 Task: Create a sub task Release to Production / Go Live for the task  Integrate a new online platform for online tutoring services in the project ApexLine , assign it to team member softage.3@softage.net and update the status of the sub task to  At Risk , set the priority of the sub task to Medium
Action: Mouse moved to (386, 375)
Screenshot: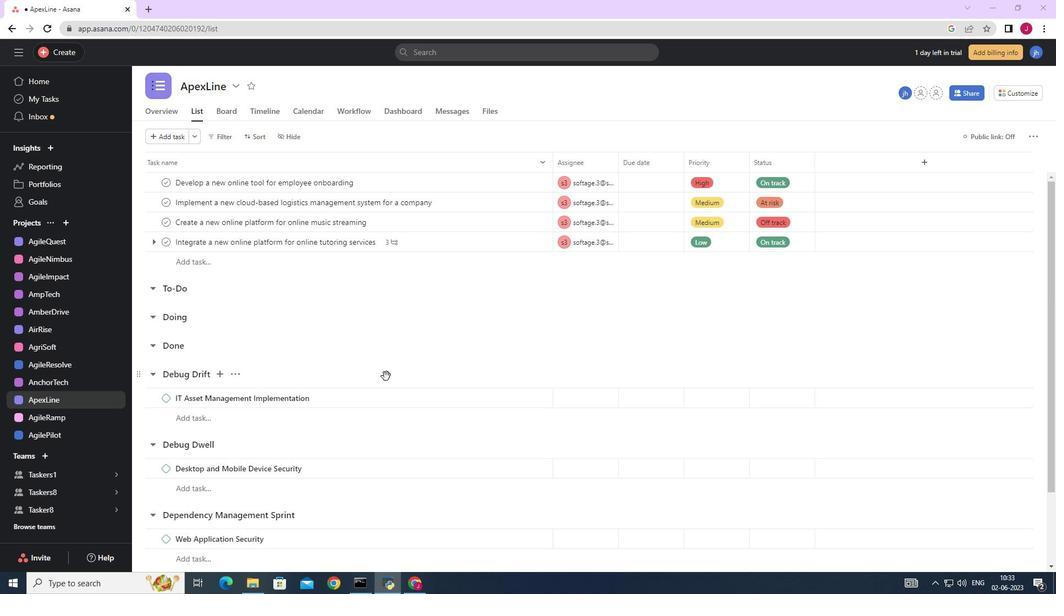 
Action: Mouse scrolled (386, 375) with delta (0, 0)
Screenshot: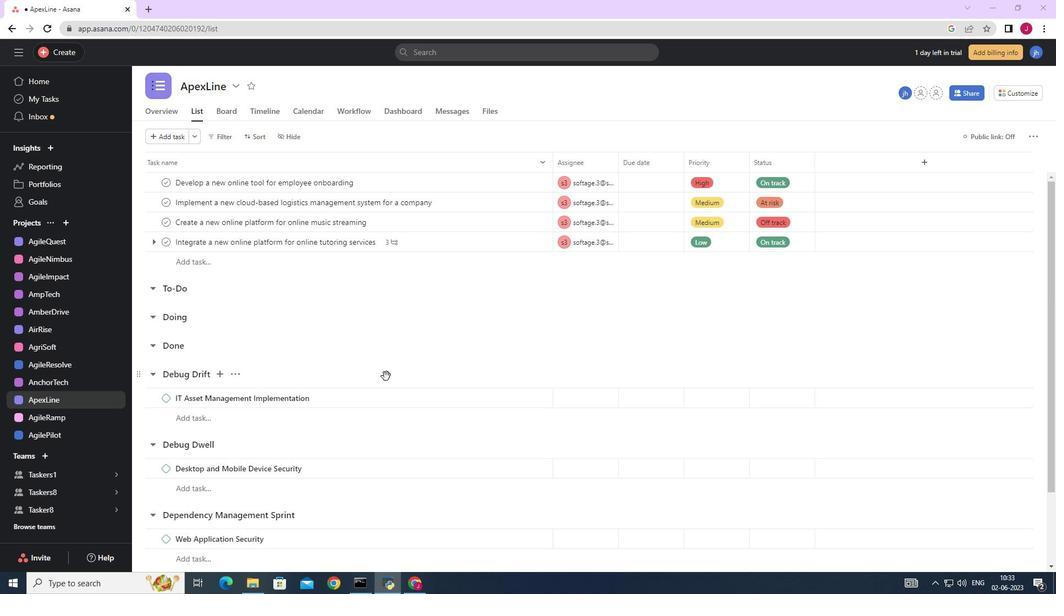 
Action: Mouse scrolled (386, 375) with delta (0, 0)
Screenshot: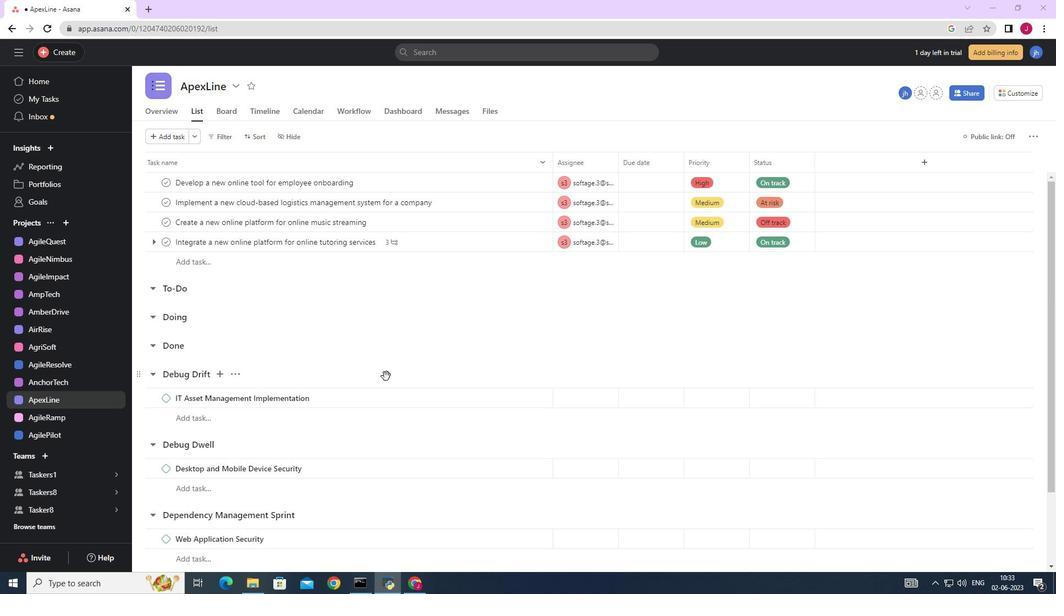 
Action: Mouse scrolled (386, 375) with delta (0, 0)
Screenshot: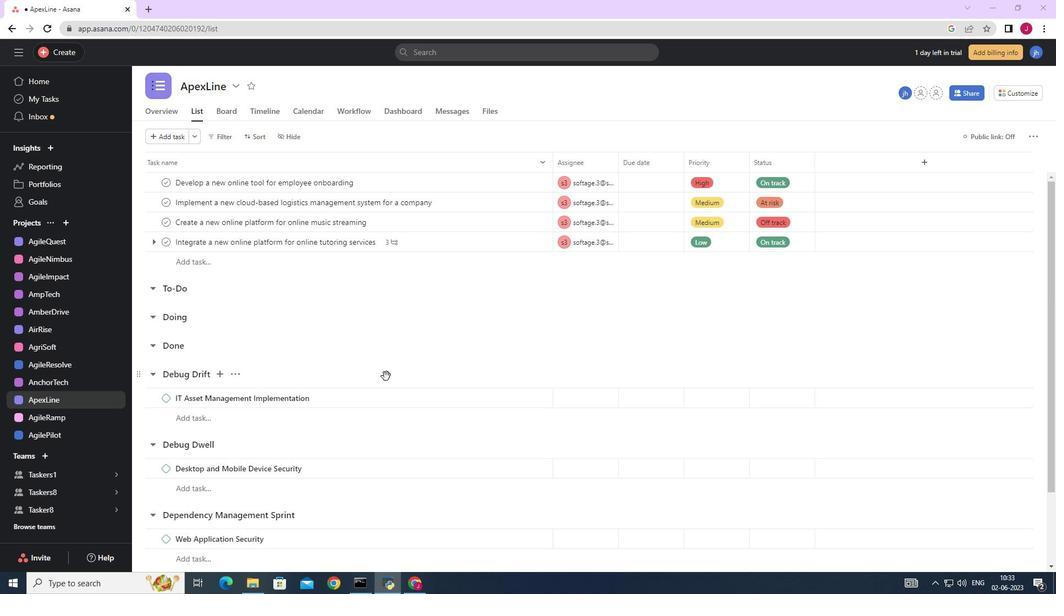 
Action: Mouse scrolled (386, 375) with delta (0, 0)
Screenshot: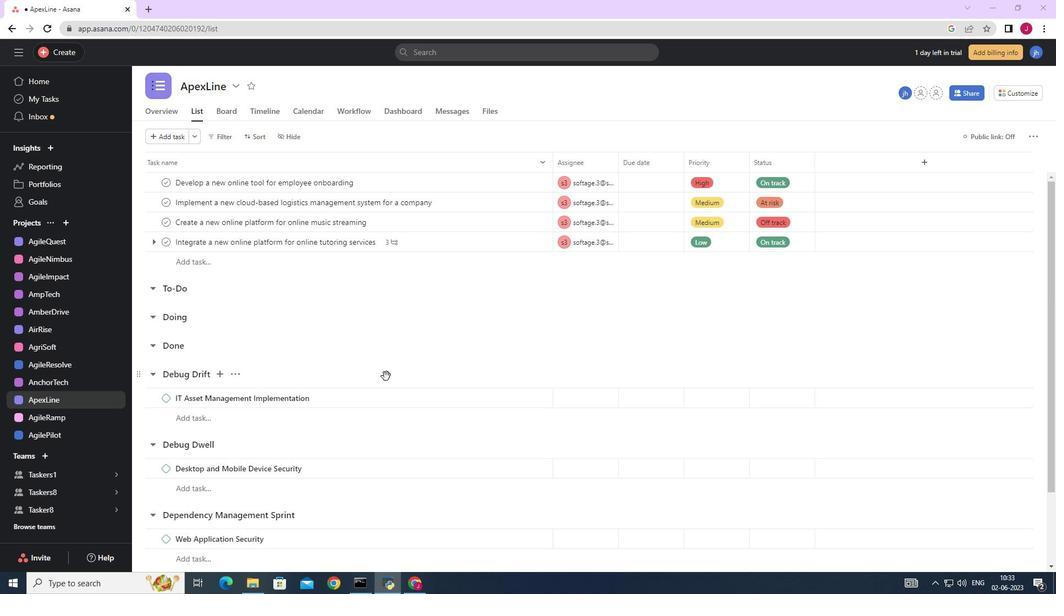 
Action: Mouse scrolled (386, 375) with delta (0, 0)
Screenshot: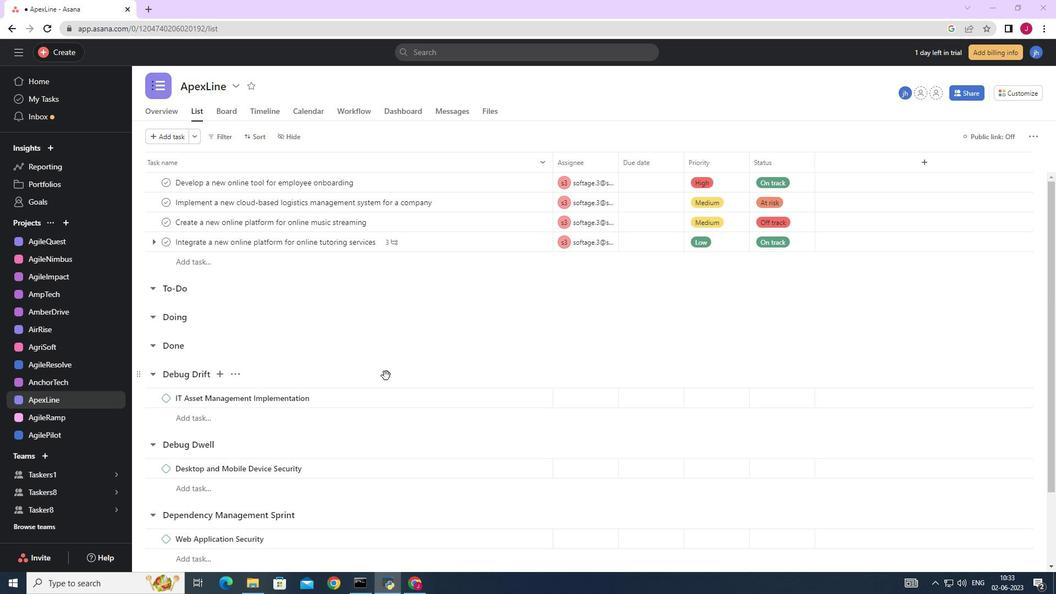 
Action: Mouse scrolled (386, 376) with delta (0, 0)
Screenshot: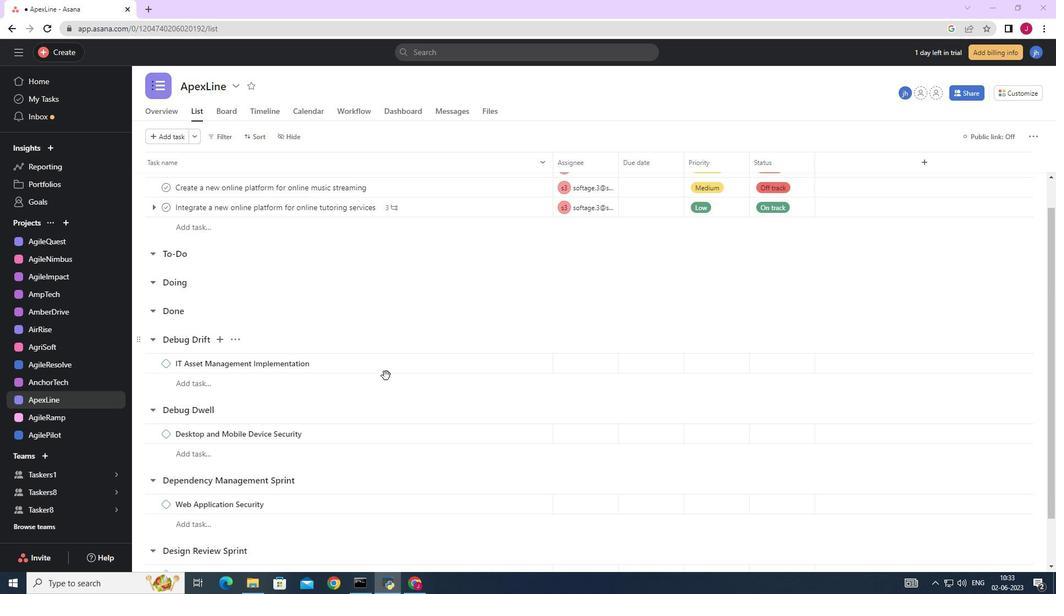 
Action: Mouse moved to (386, 375)
Screenshot: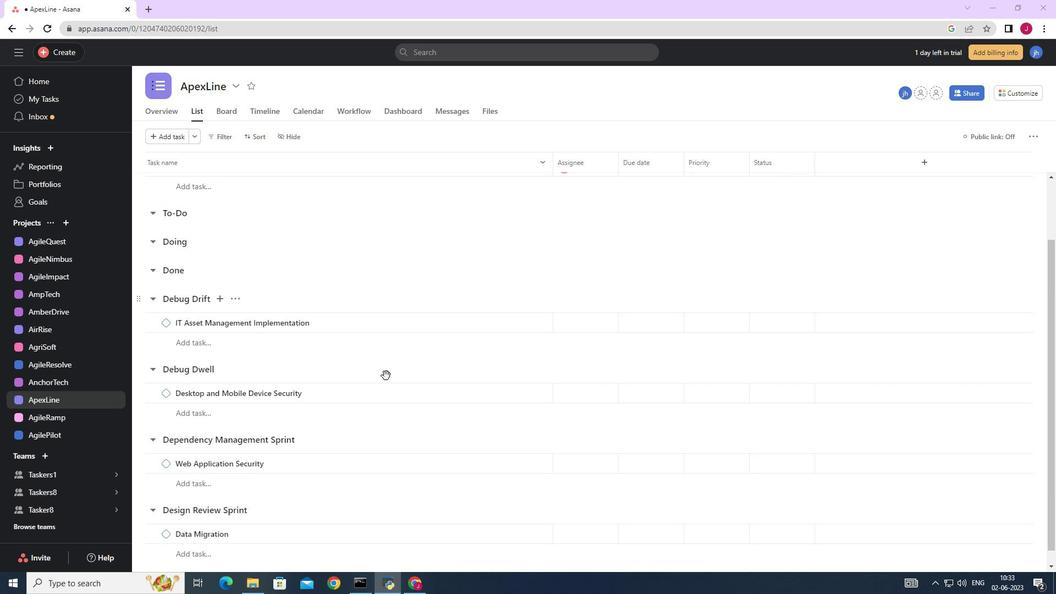 
Action: Mouse scrolled (386, 376) with delta (0, 0)
Screenshot: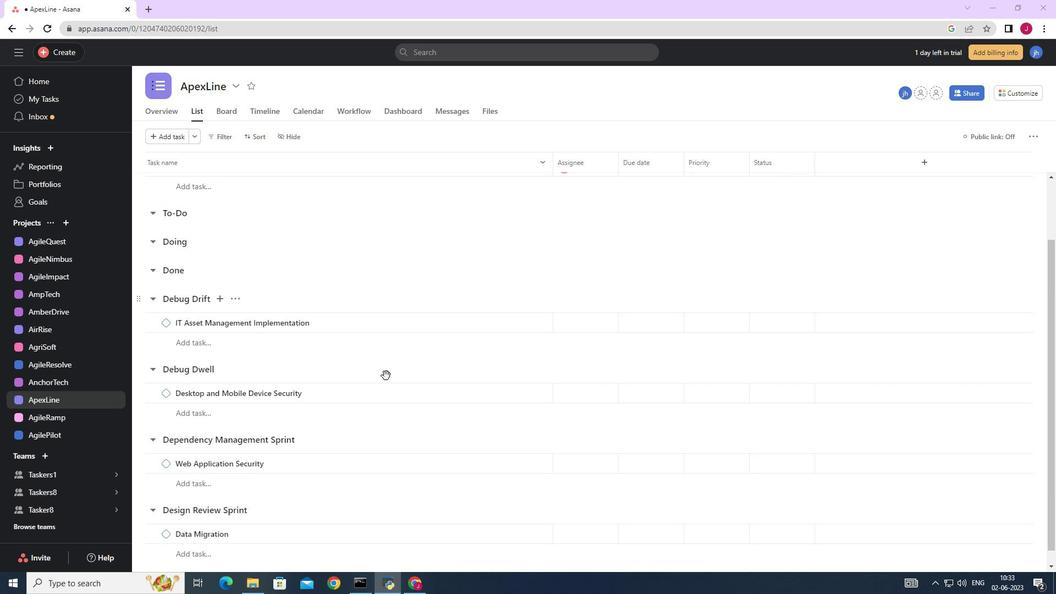 
Action: Mouse scrolled (386, 376) with delta (0, 0)
Screenshot: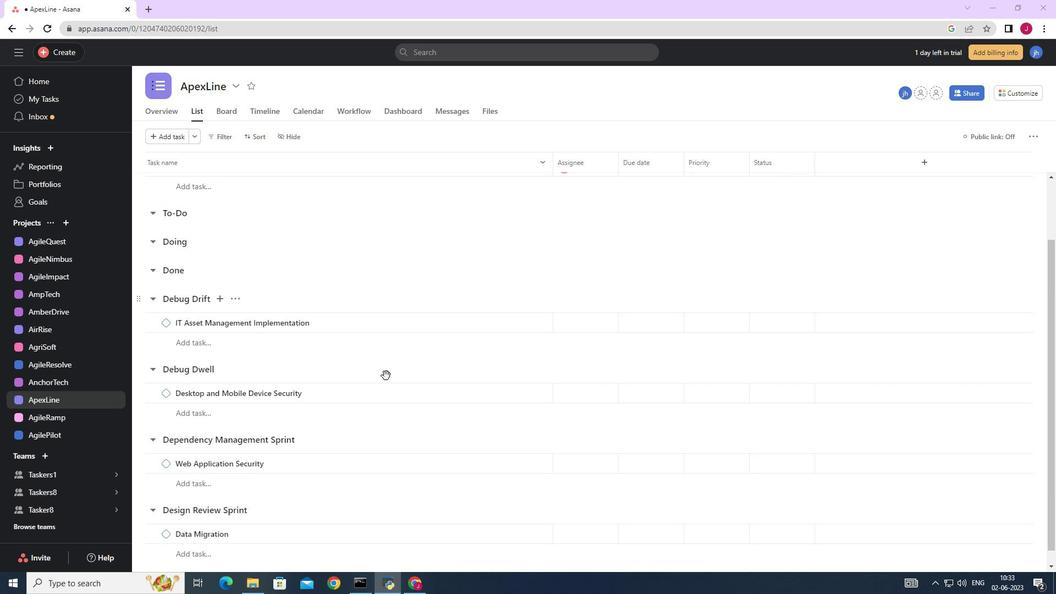 
Action: Mouse scrolled (386, 376) with delta (0, 0)
Screenshot: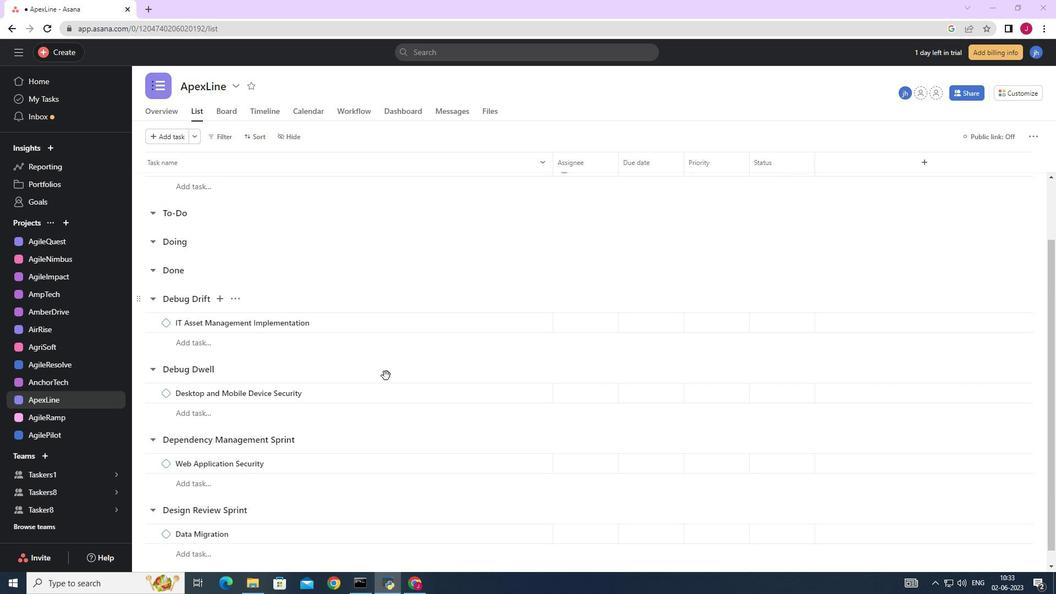 
Action: Mouse moved to (386, 375)
Screenshot: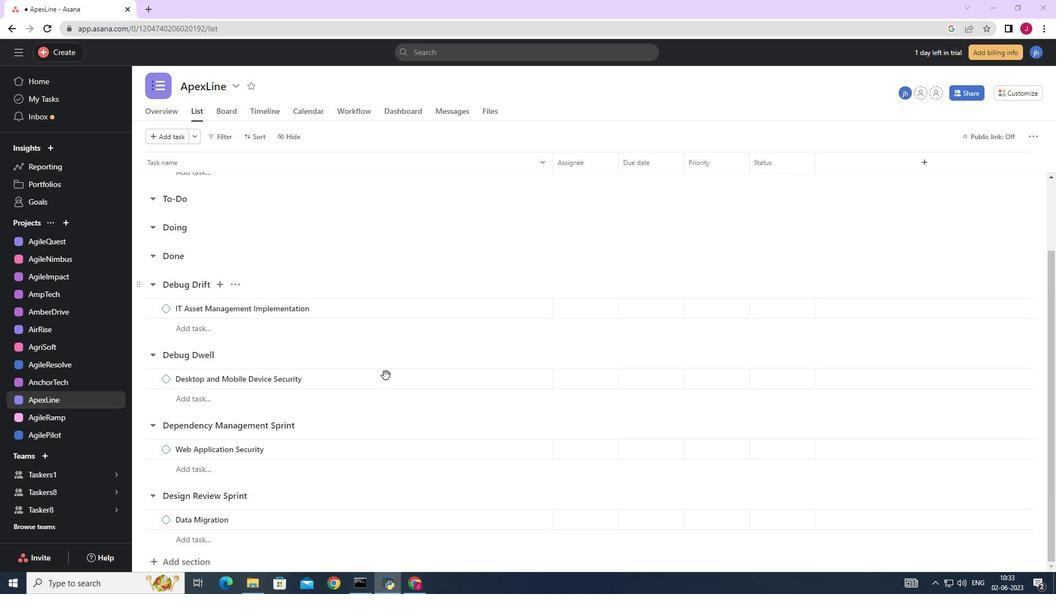 
Action: Mouse scrolled (386, 375) with delta (0, 0)
Screenshot: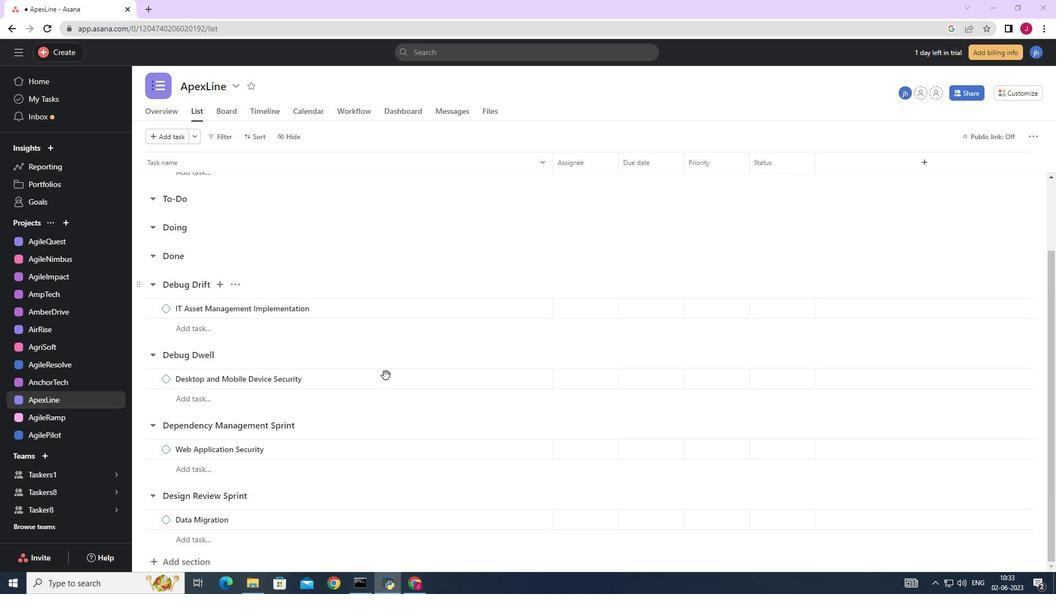 
Action: Mouse moved to (501, 246)
Screenshot: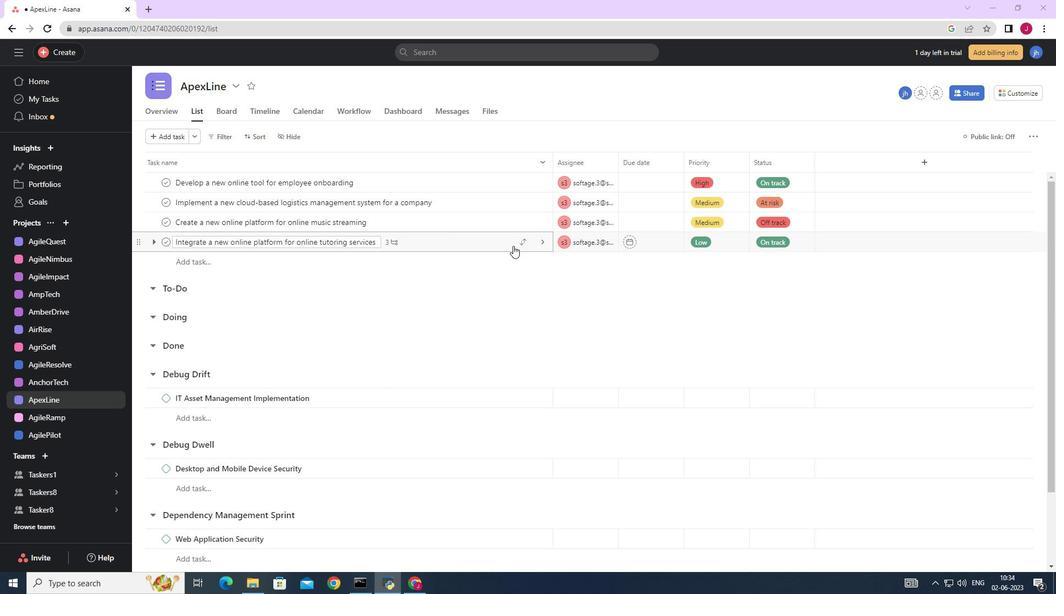 
Action: Mouse pressed left at (501, 246)
Screenshot: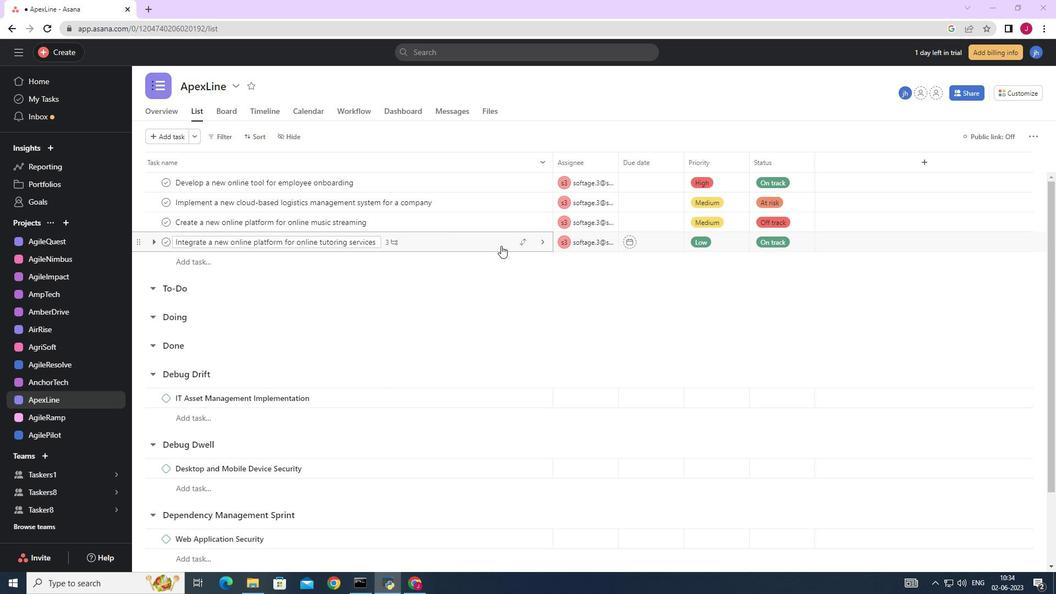 
Action: Mouse moved to (847, 440)
Screenshot: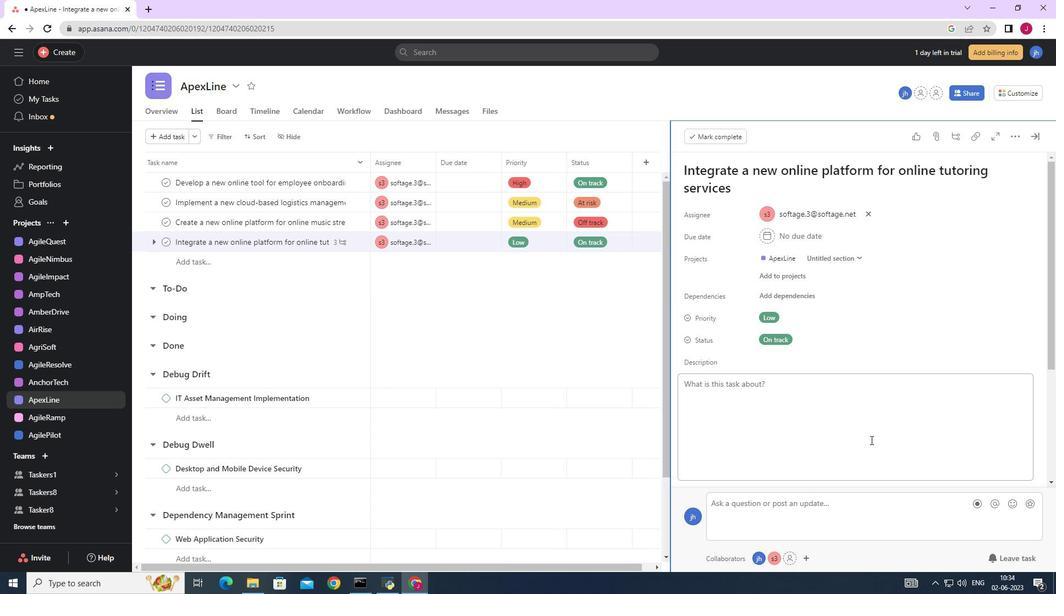 
Action: Mouse scrolled (847, 439) with delta (0, 0)
Screenshot: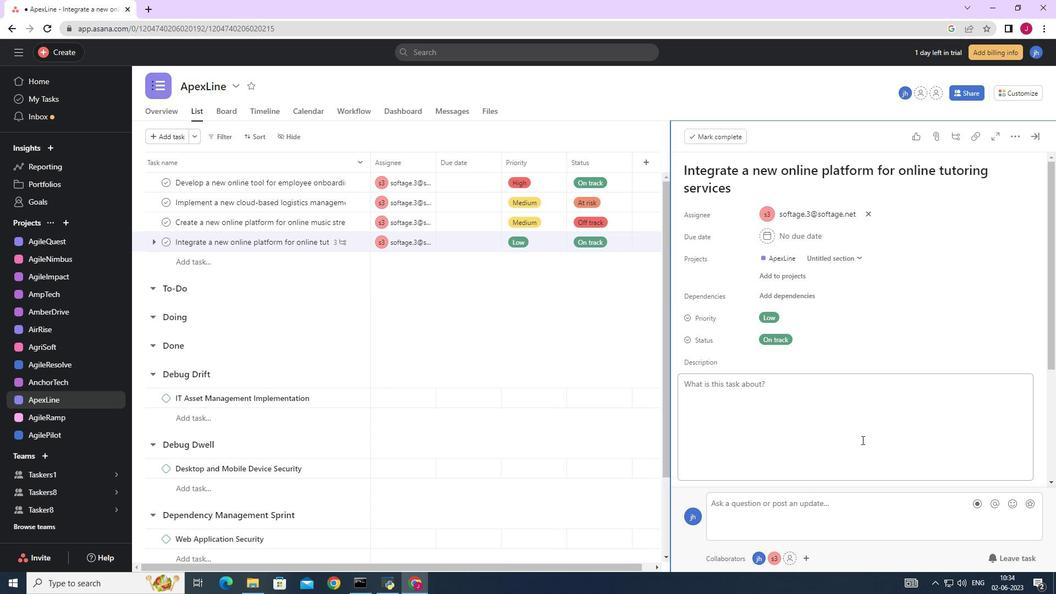 
Action: Mouse scrolled (847, 439) with delta (0, 0)
Screenshot: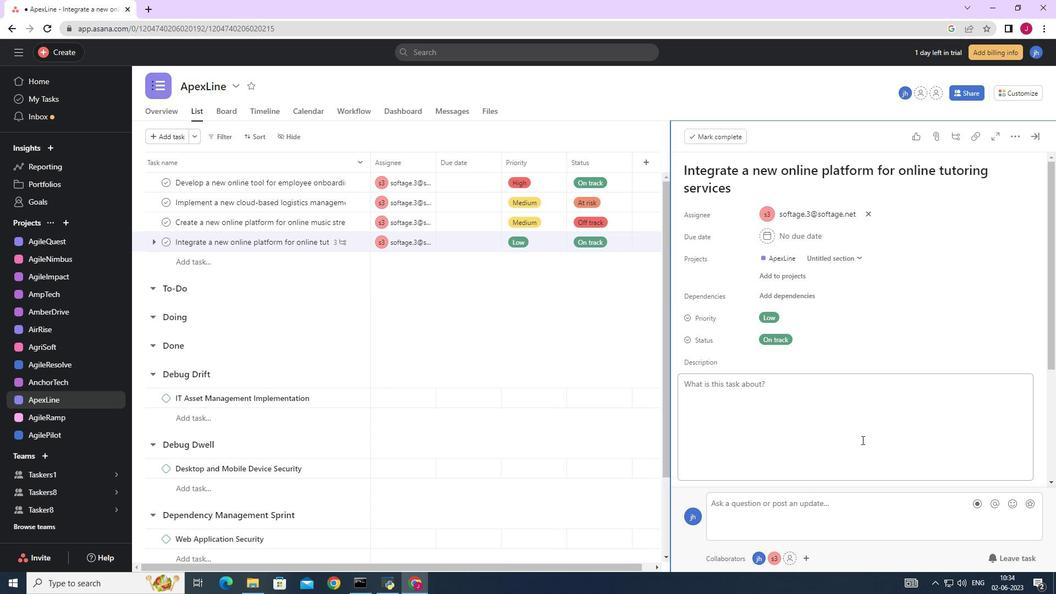
Action: Mouse scrolled (847, 439) with delta (0, 0)
Screenshot: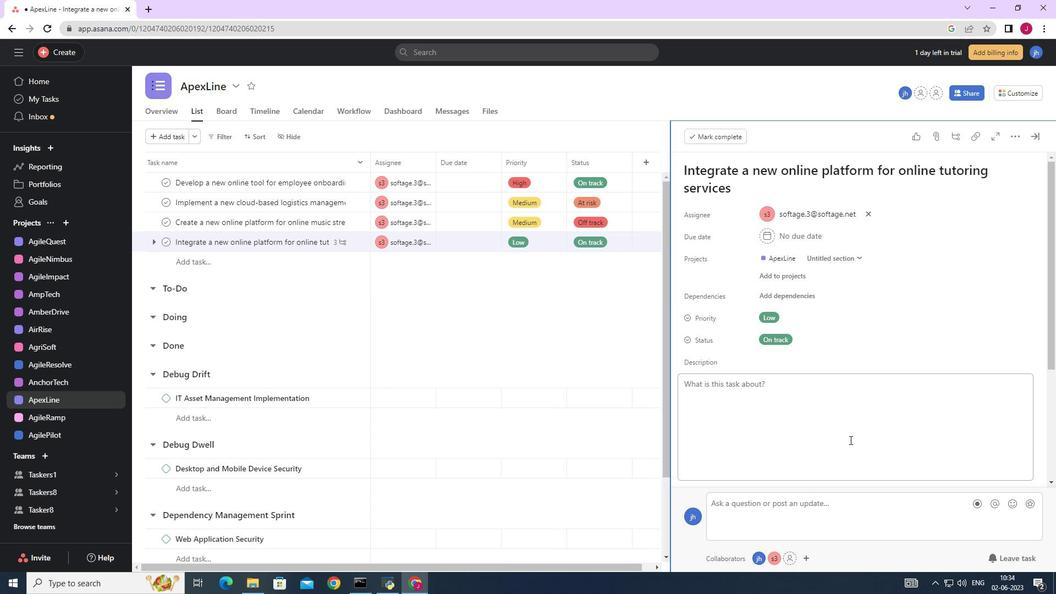 
Action: Mouse scrolled (847, 439) with delta (0, 0)
Screenshot: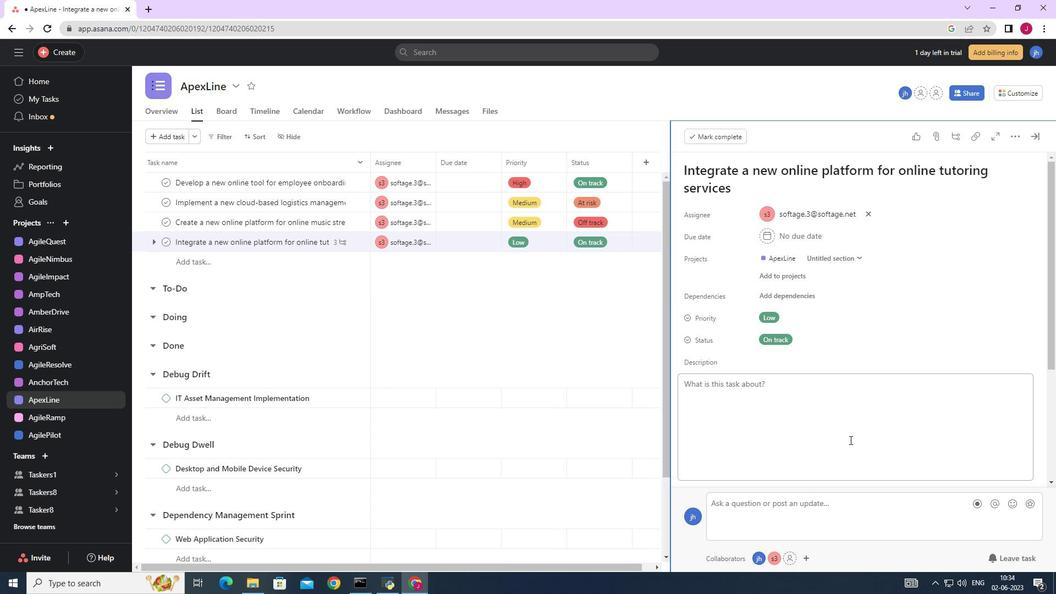 
Action: Mouse scrolled (847, 439) with delta (0, 0)
Screenshot: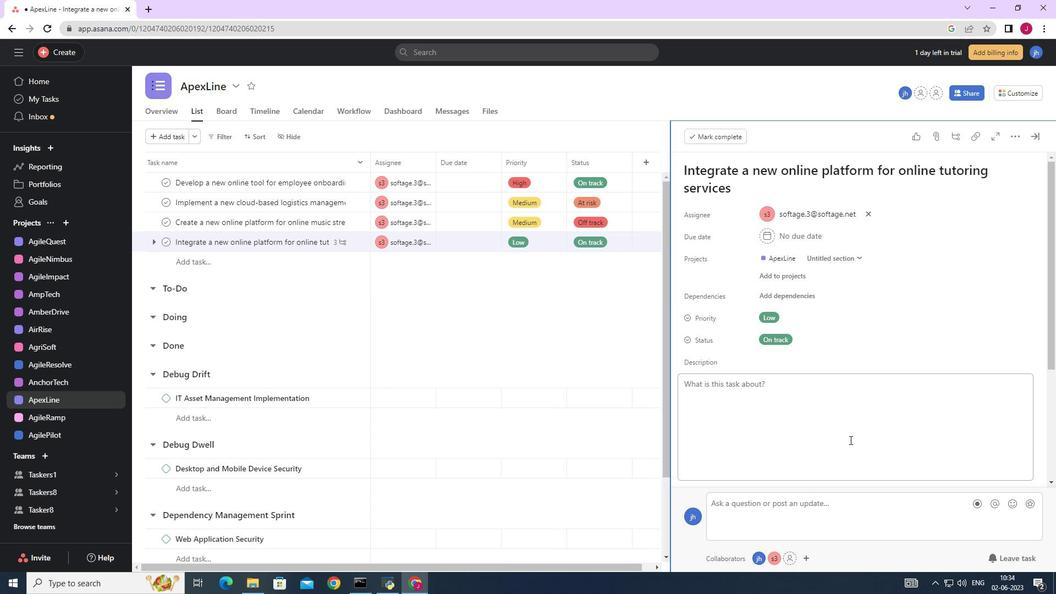 
Action: Mouse scrolled (847, 439) with delta (0, 0)
Screenshot: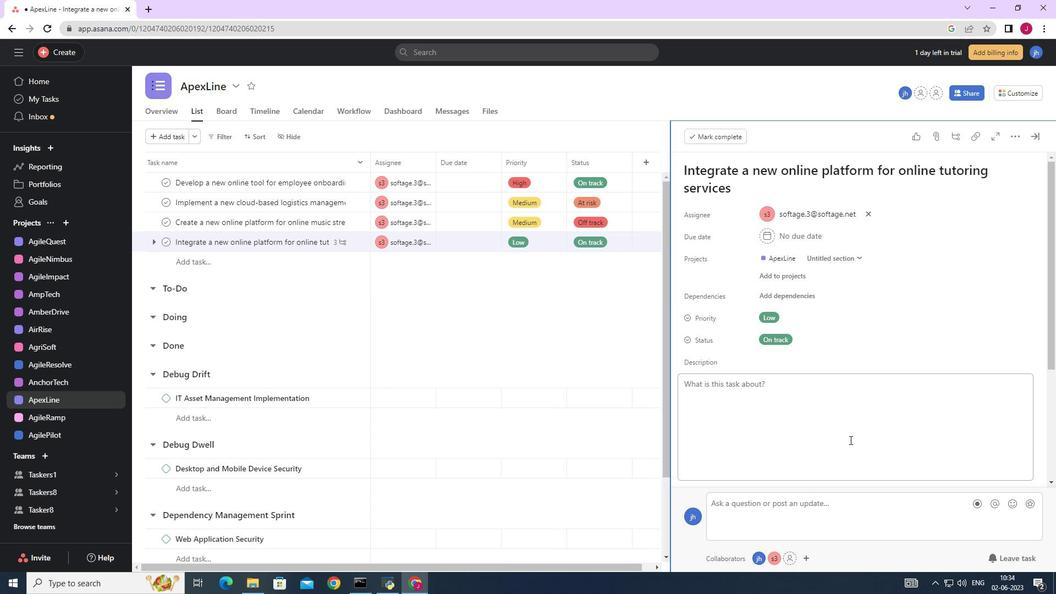 
Action: Mouse moved to (718, 401)
Screenshot: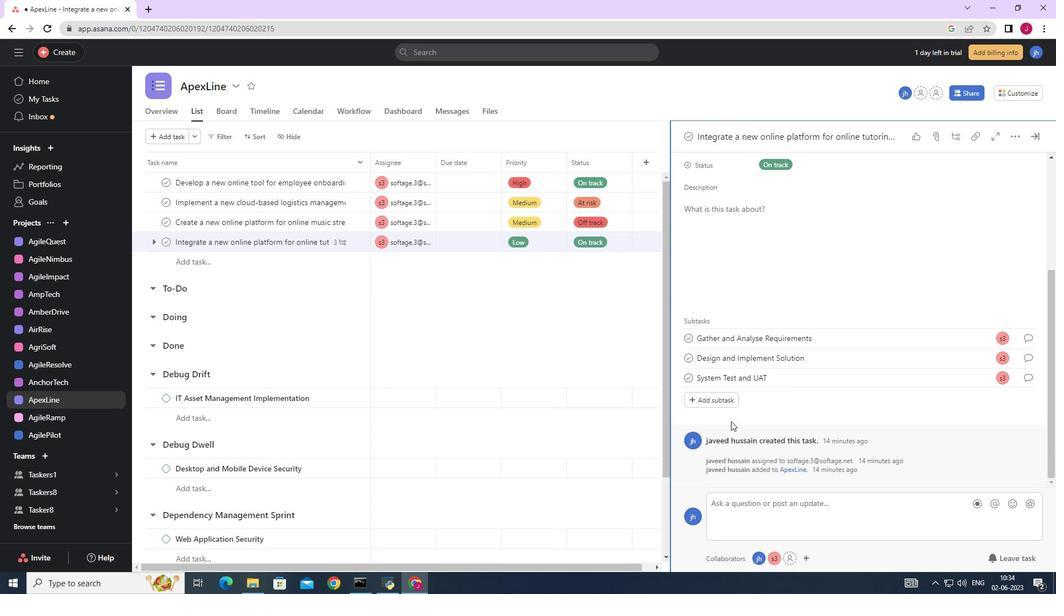 
Action: Mouse pressed left at (718, 401)
Screenshot: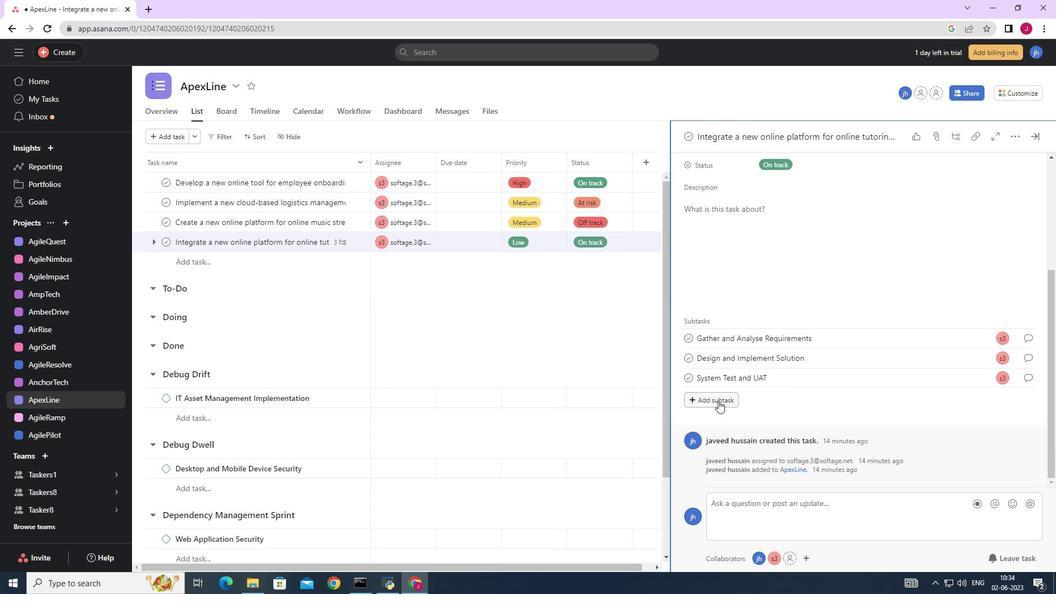 
Action: Mouse moved to (709, 375)
Screenshot: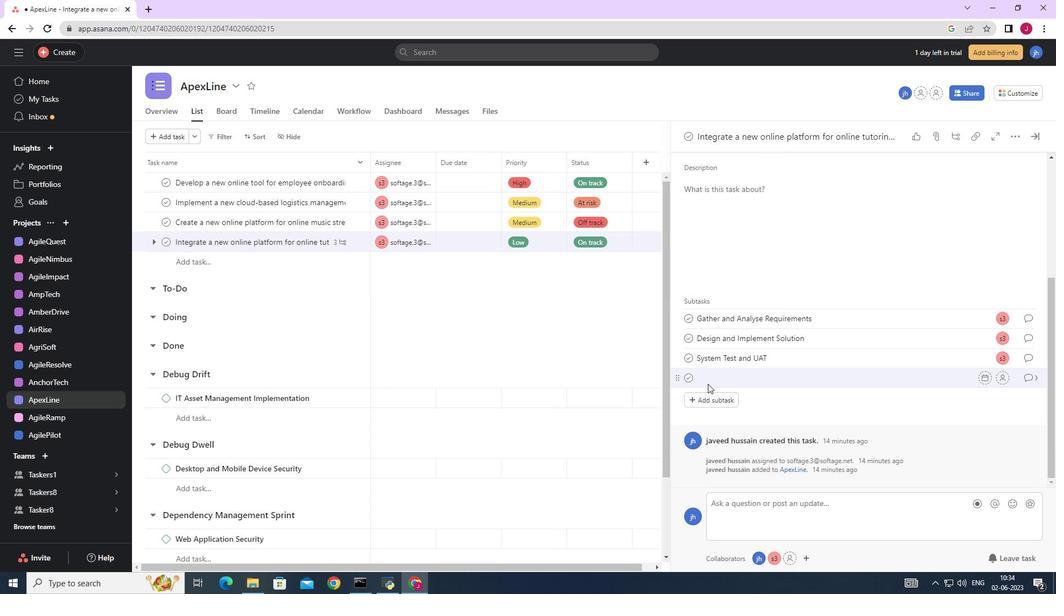 
Action: Key pressed <Key.caps_lock><Key.caps_lock>r<Key.caps_lock>ELEASE<Key.space>TO<Key.space>PRODUCTION<Key.space>/<Key.space><Key.caps_lock>g<Key.caps_lock>O<Key.space><Key.caps_lock>l<Key.caps_lock>IVE
Screenshot: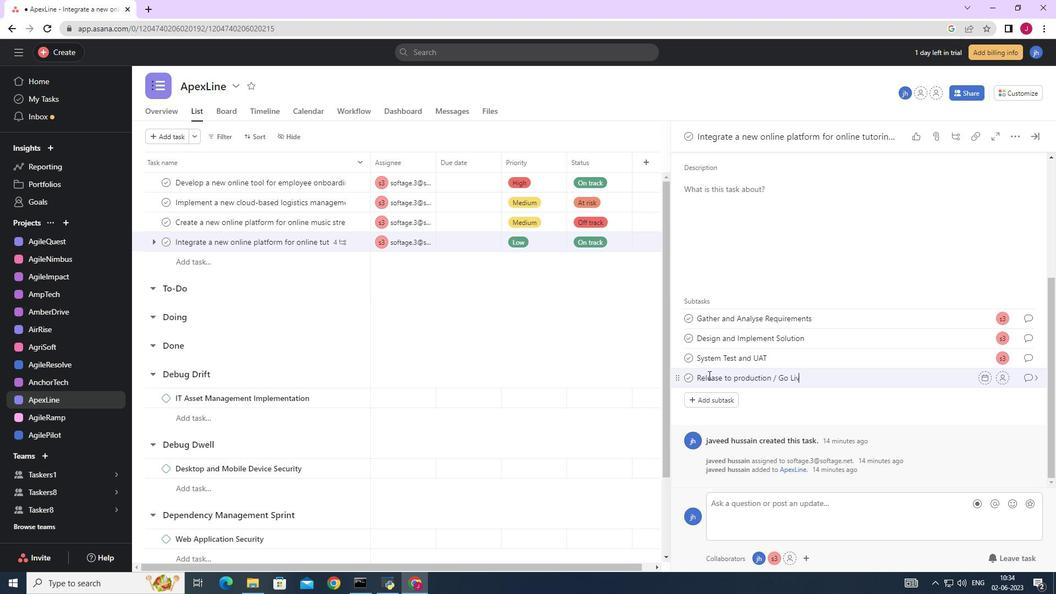 
Action: Mouse moved to (1000, 380)
Screenshot: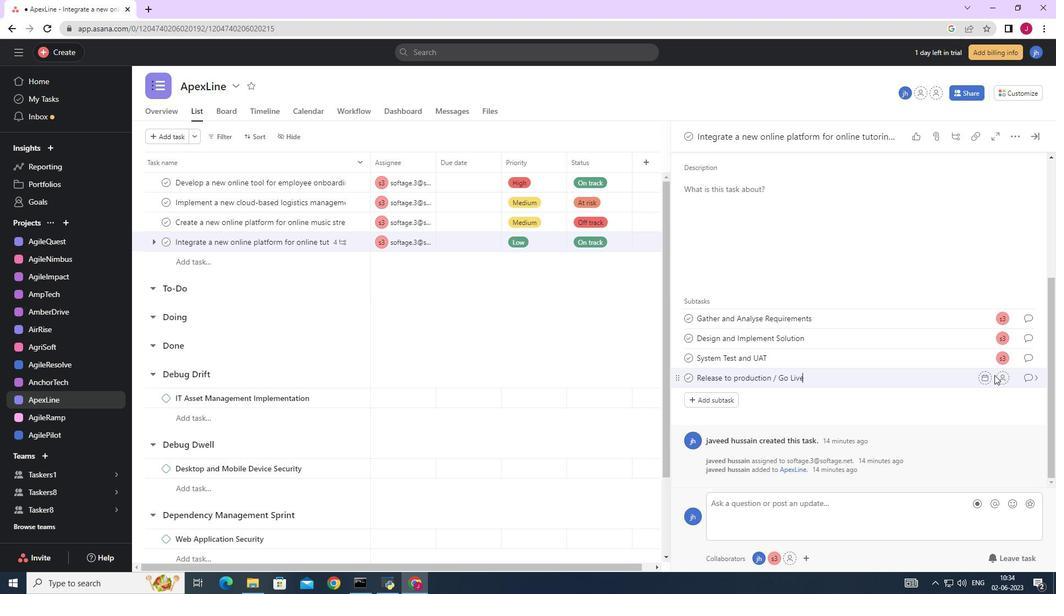 
Action: Mouse pressed left at (1000, 380)
Screenshot: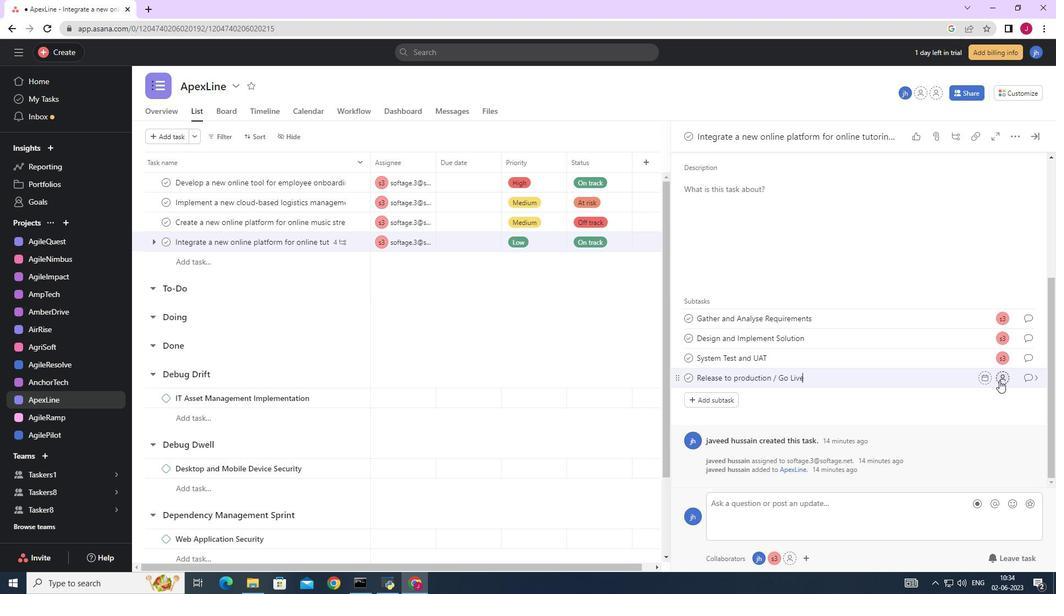
Action: Mouse moved to (851, 387)
Screenshot: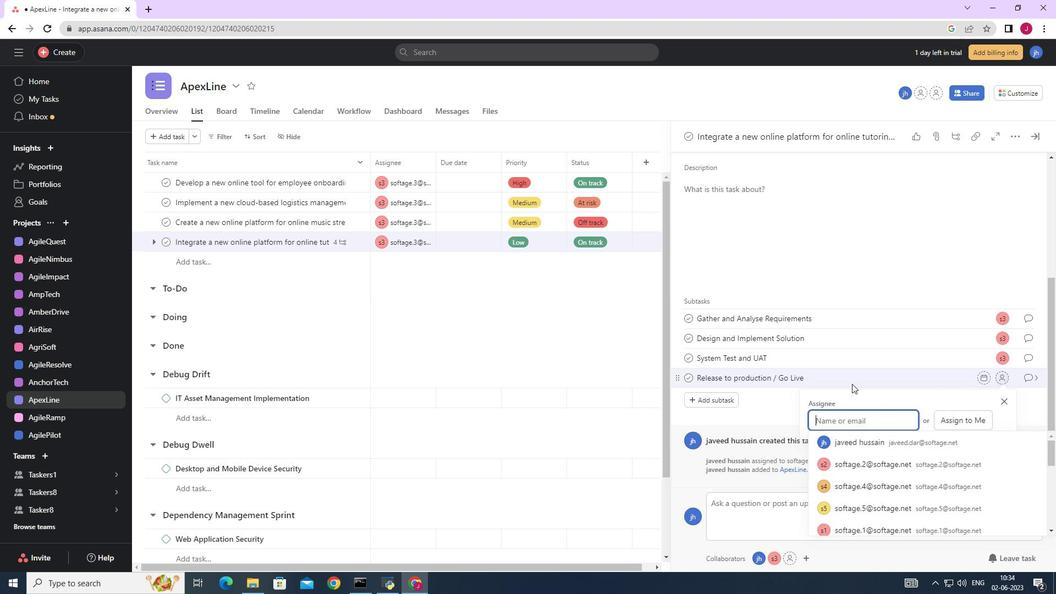 
Action: Key pressed SOFTAGE.3
Screenshot: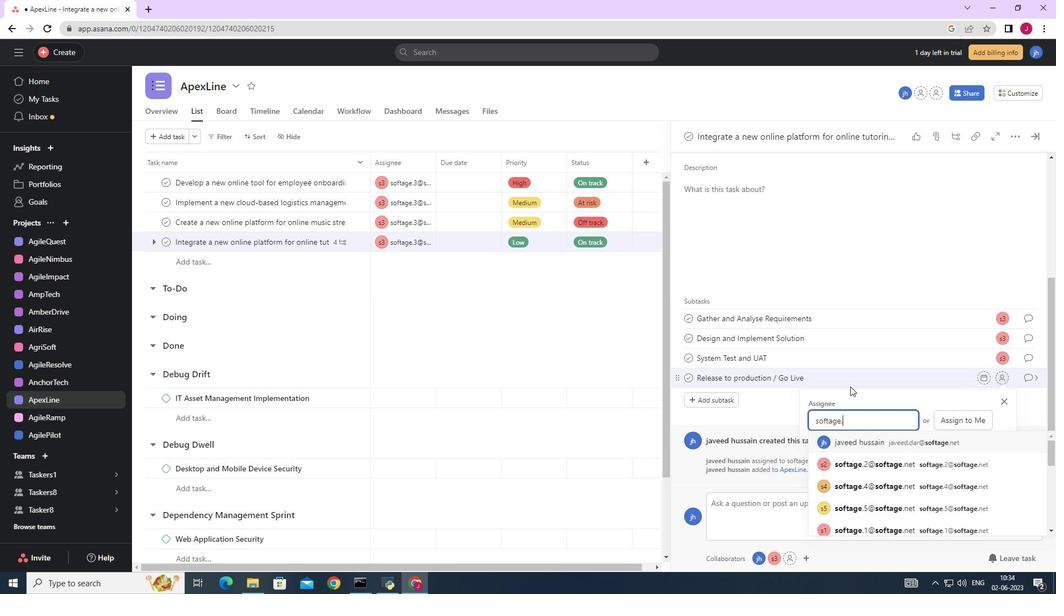 
Action: Mouse moved to (866, 442)
Screenshot: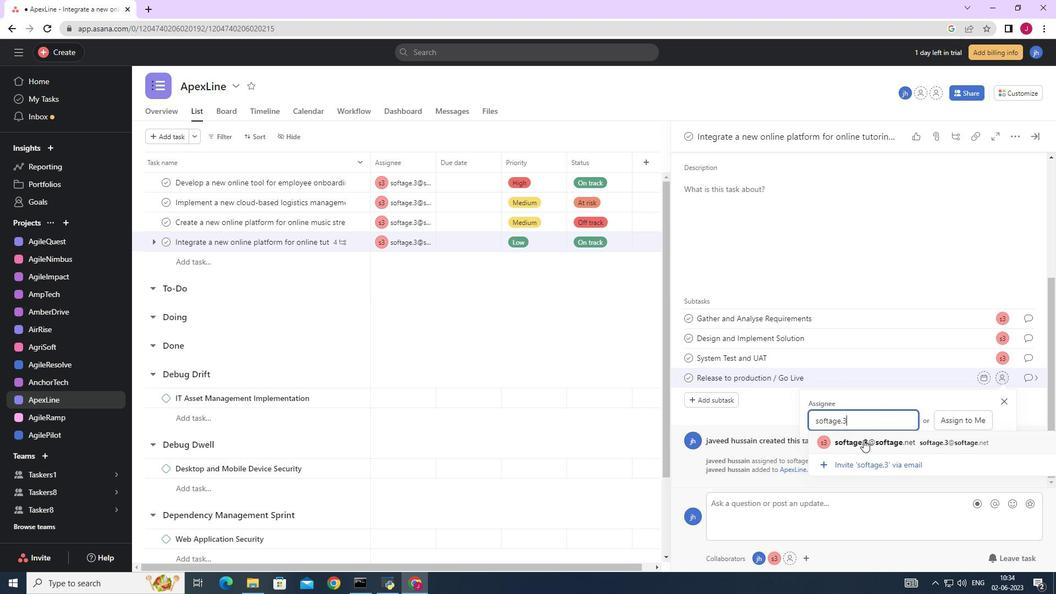 
Action: Mouse pressed left at (866, 442)
Screenshot: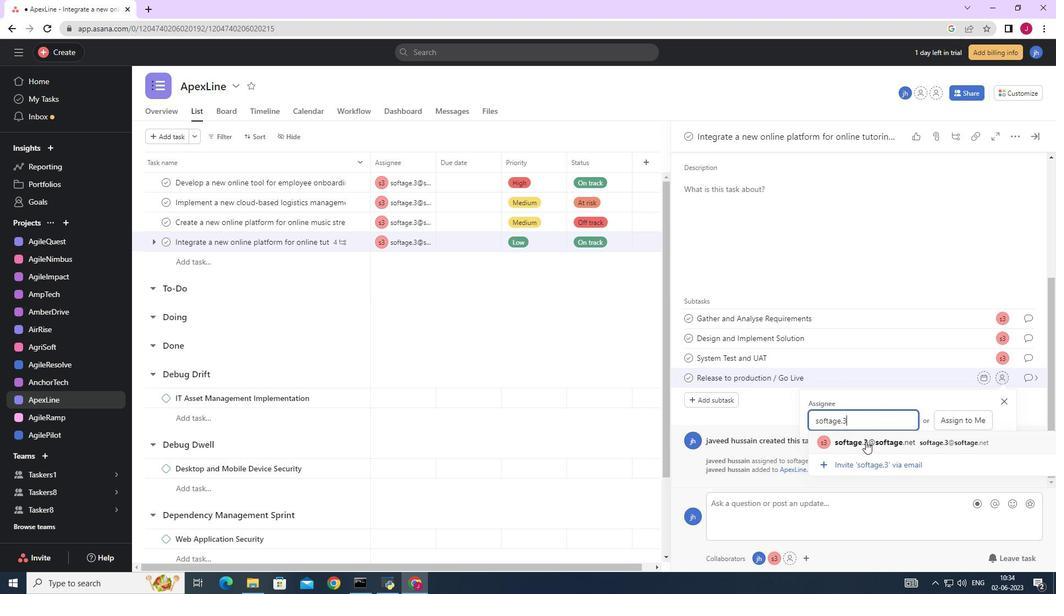 
Action: Mouse moved to (1027, 379)
Screenshot: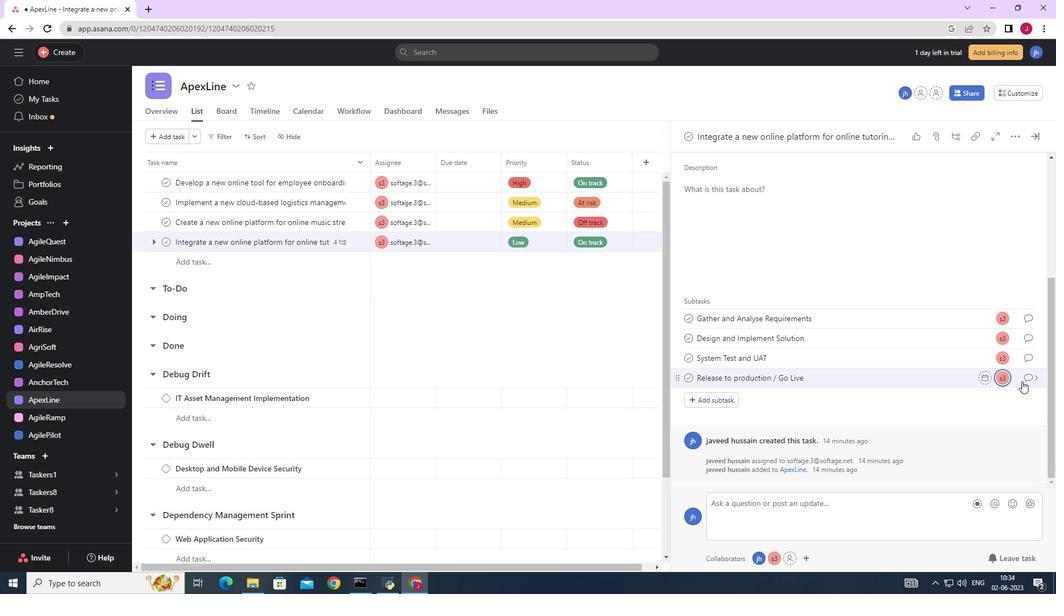 
Action: Mouse pressed left at (1027, 379)
Screenshot: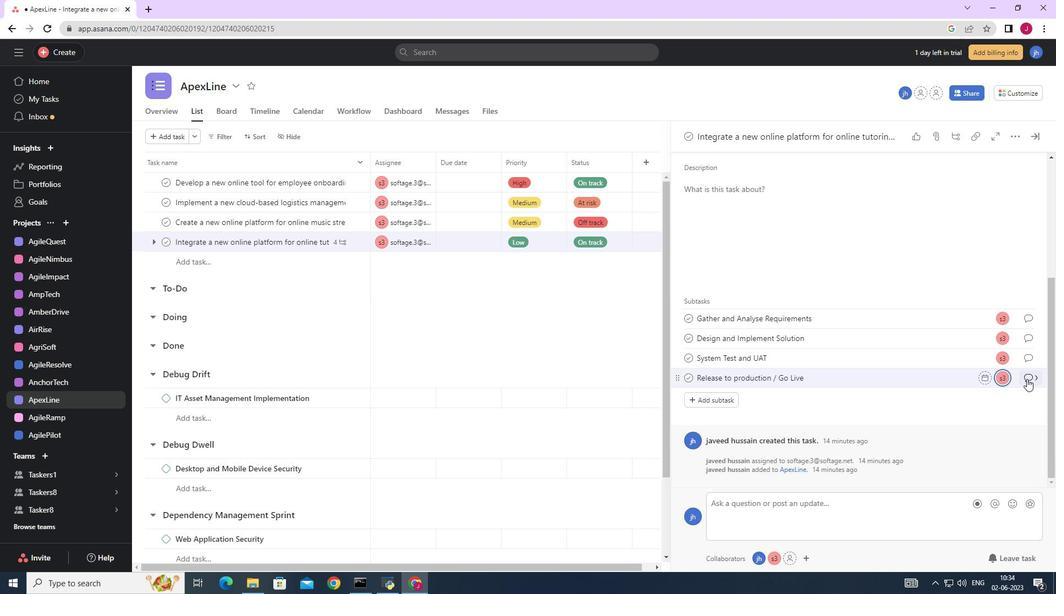 
Action: Mouse moved to (727, 292)
Screenshot: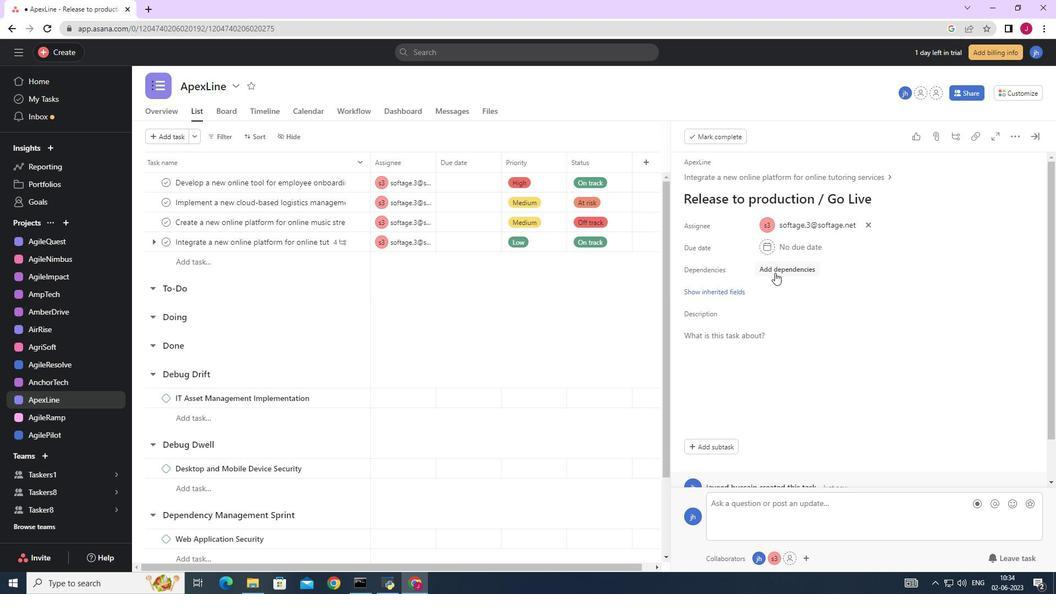 
Action: Mouse pressed left at (727, 292)
Screenshot: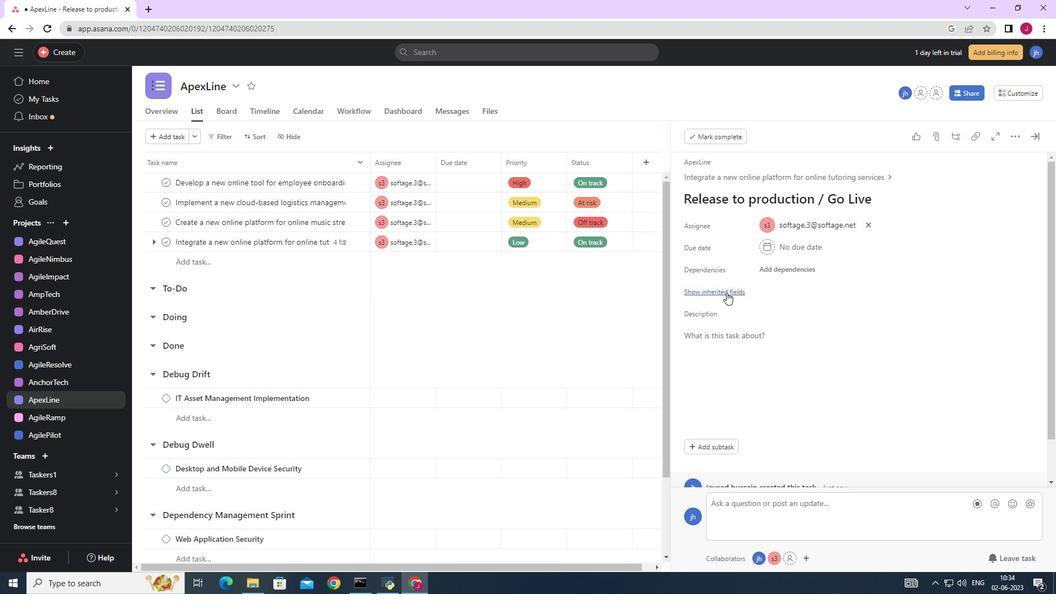 
Action: Mouse moved to (772, 313)
Screenshot: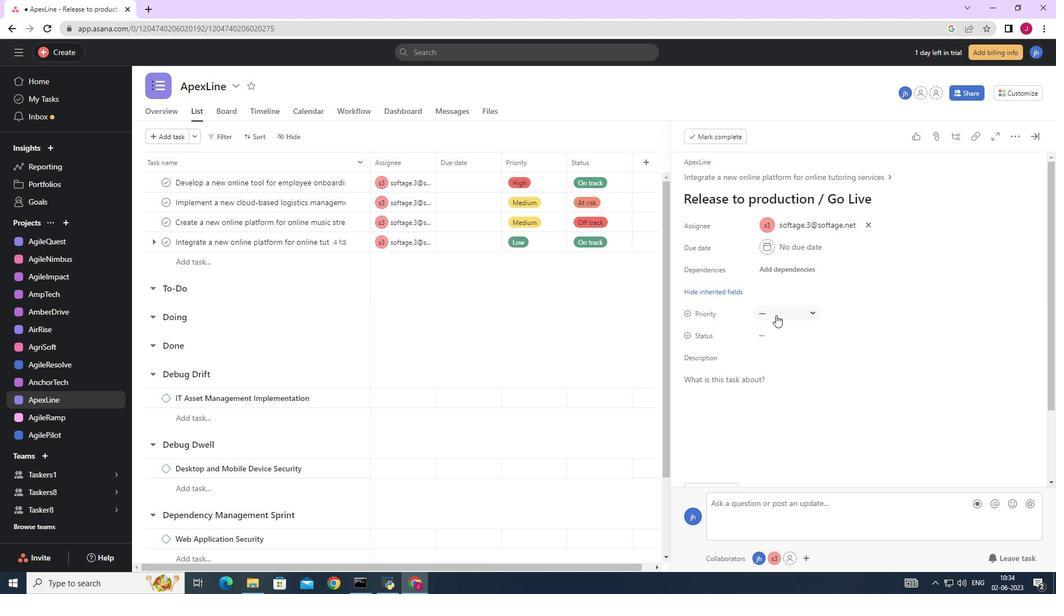 
Action: Mouse pressed left at (772, 313)
Screenshot: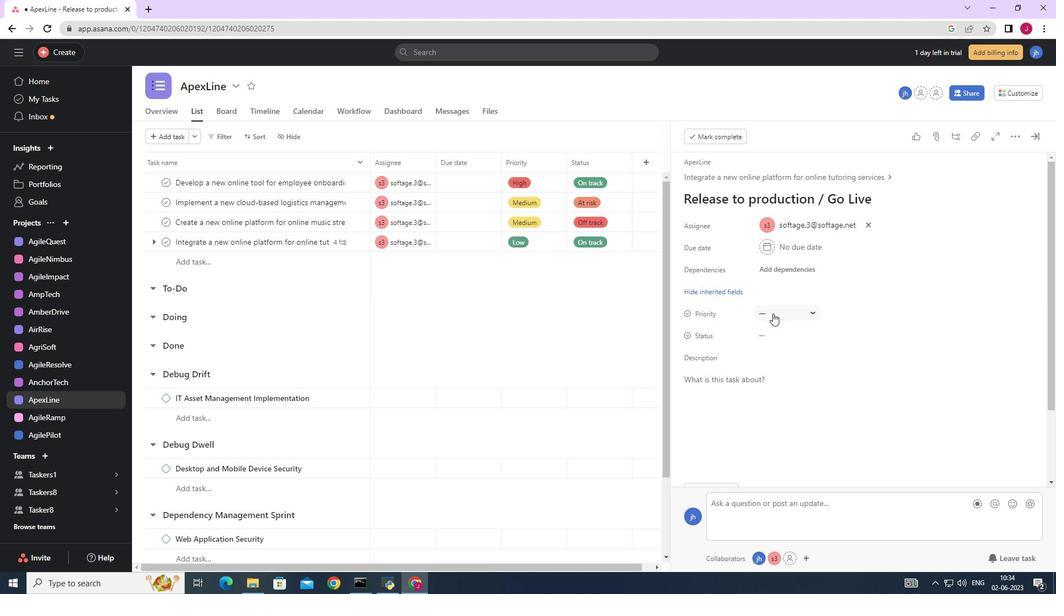 
Action: Mouse moved to (798, 369)
Screenshot: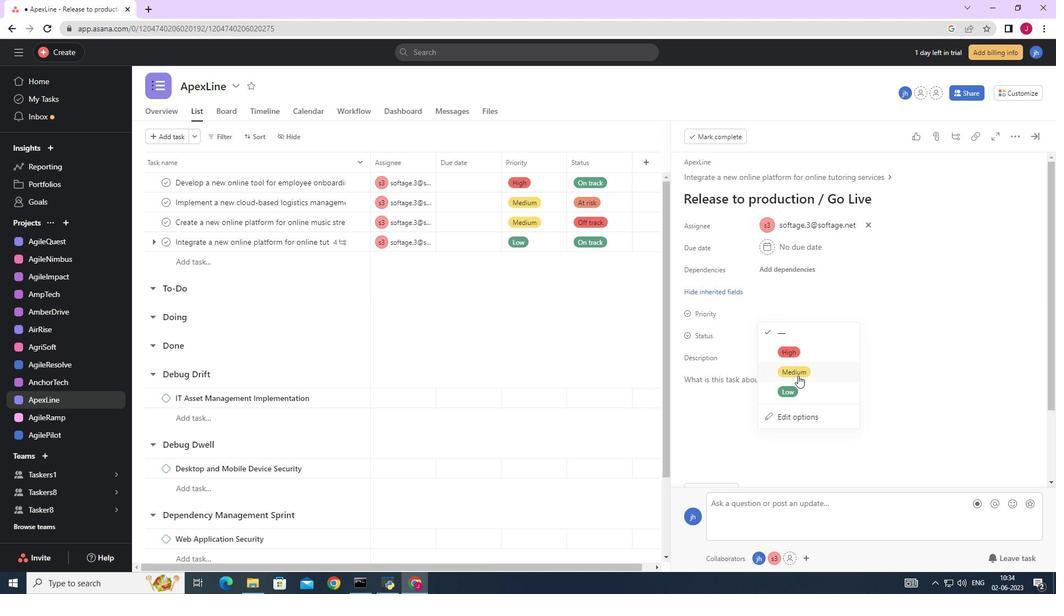 
Action: Mouse pressed left at (798, 369)
Screenshot: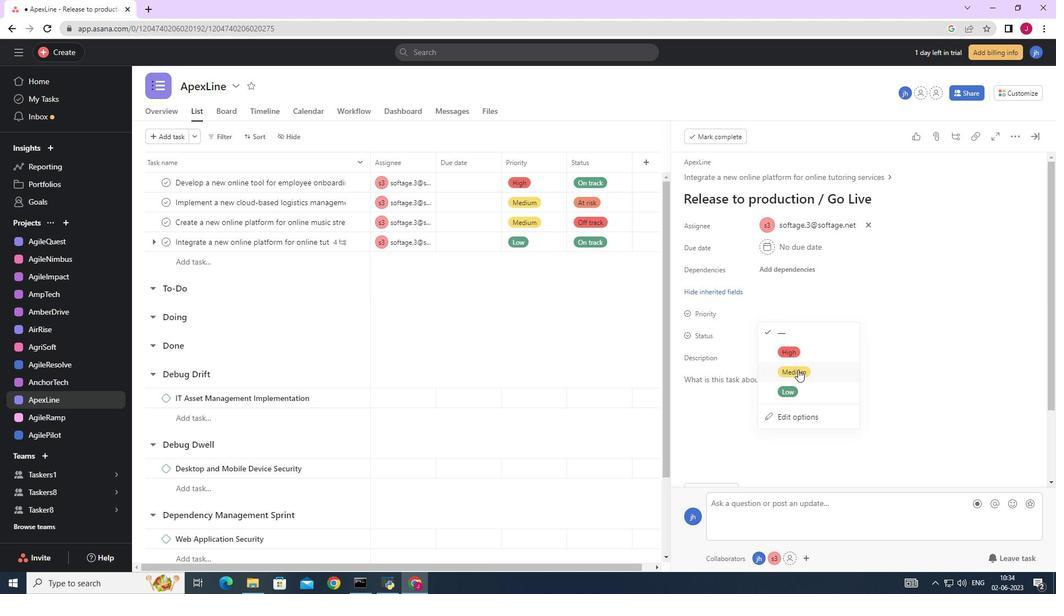 
Action: Mouse moved to (778, 333)
Screenshot: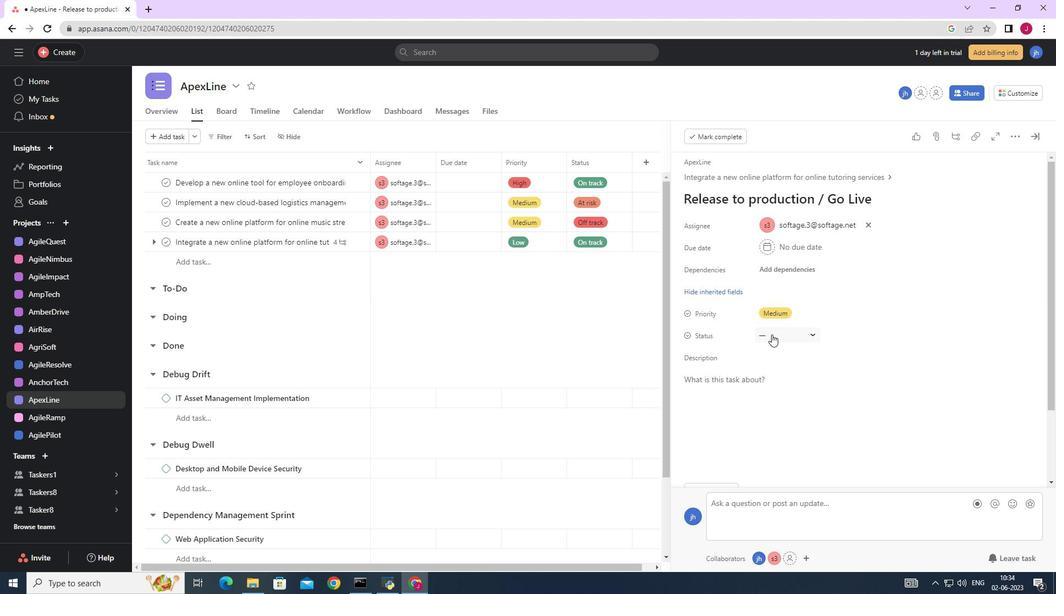 
Action: Mouse pressed left at (778, 333)
Screenshot: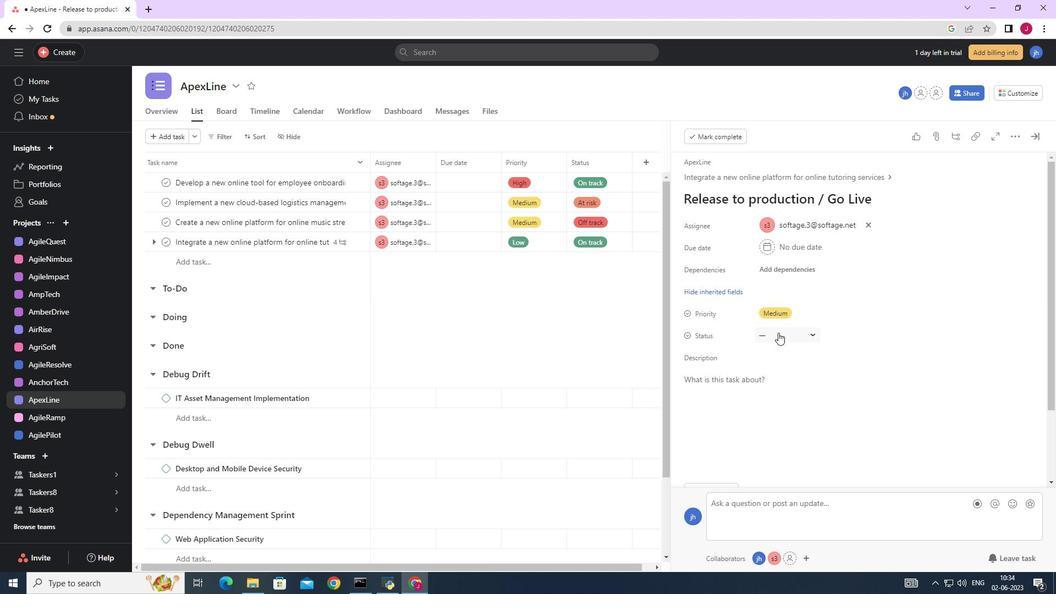 
Action: Mouse moved to (789, 413)
Screenshot: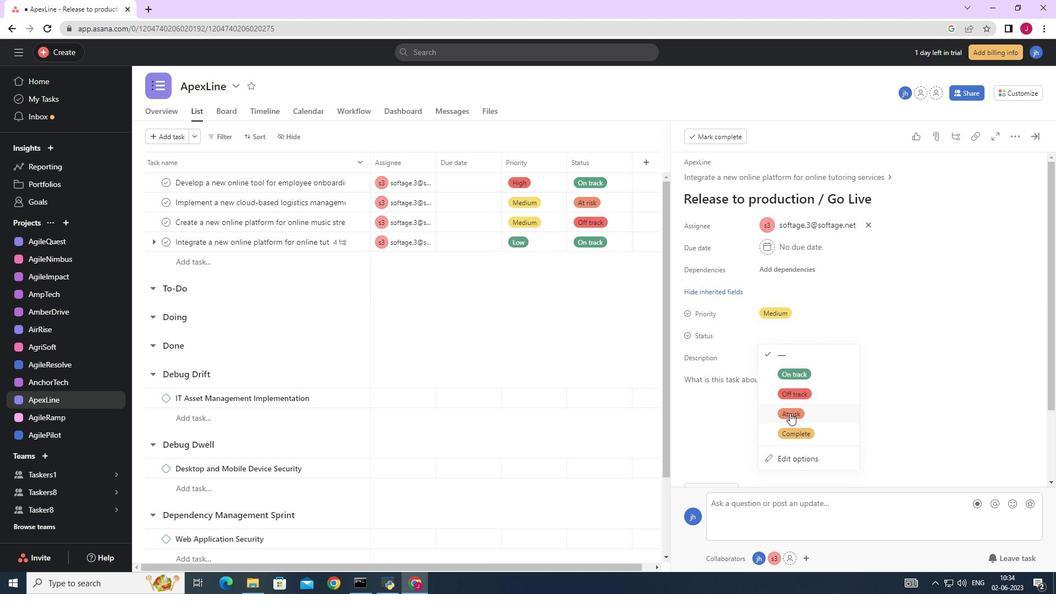 
Action: Mouse pressed left at (789, 413)
Screenshot: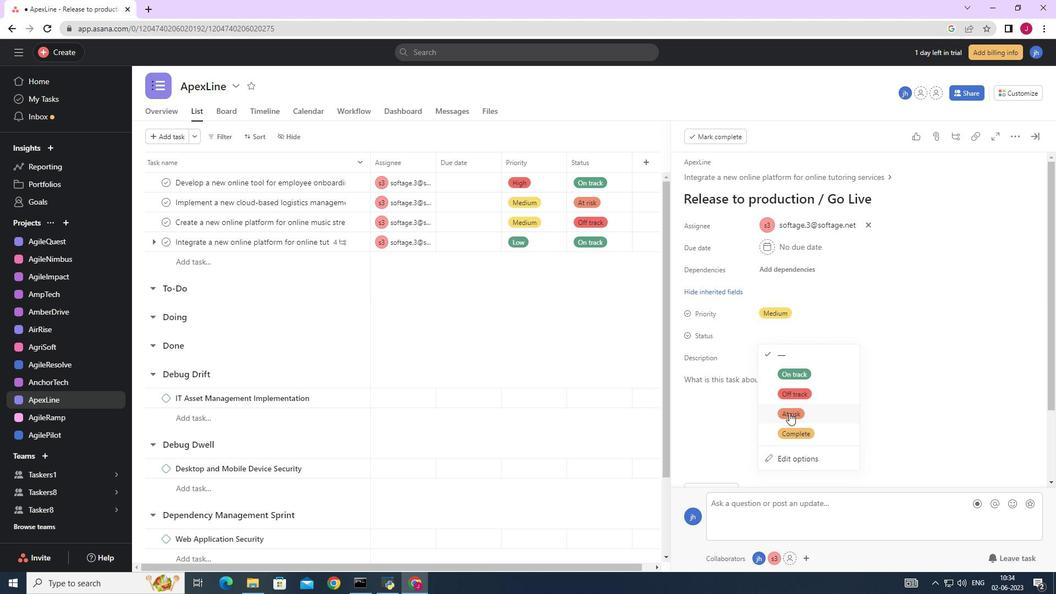 
Action: Mouse moved to (1038, 138)
Screenshot: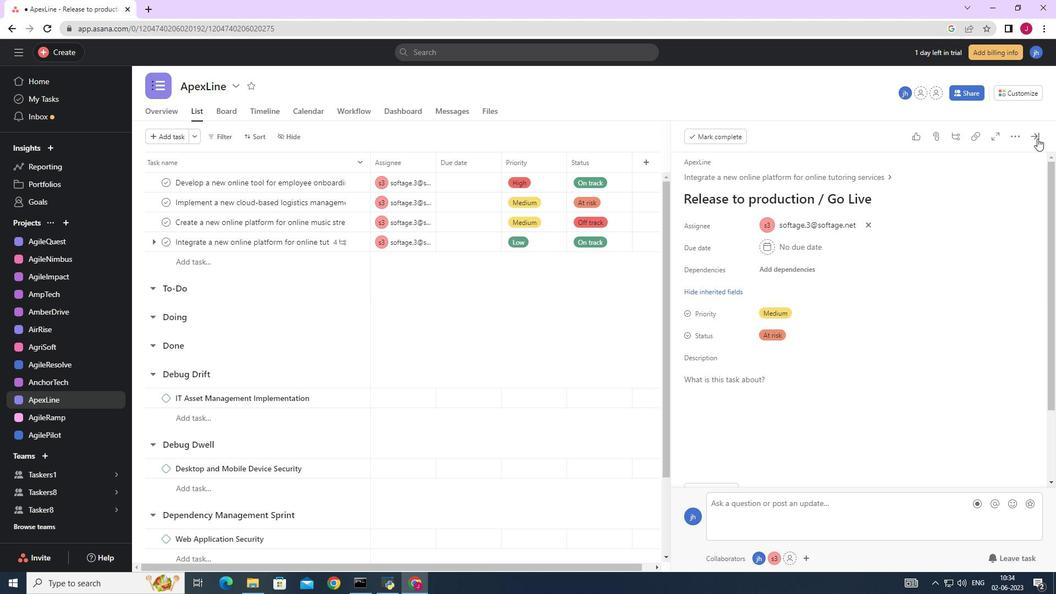 
Action: Mouse pressed left at (1038, 138)
Screenshot: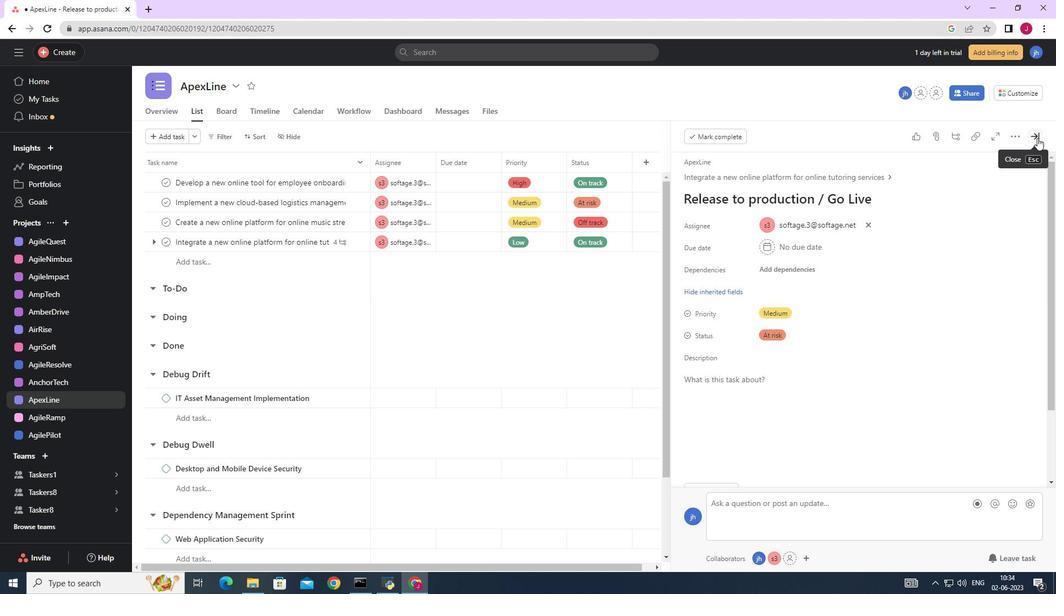 
